 Task: Delete the cells and shift up.
Action: Mouse moved to (73, 184)
Screenshot: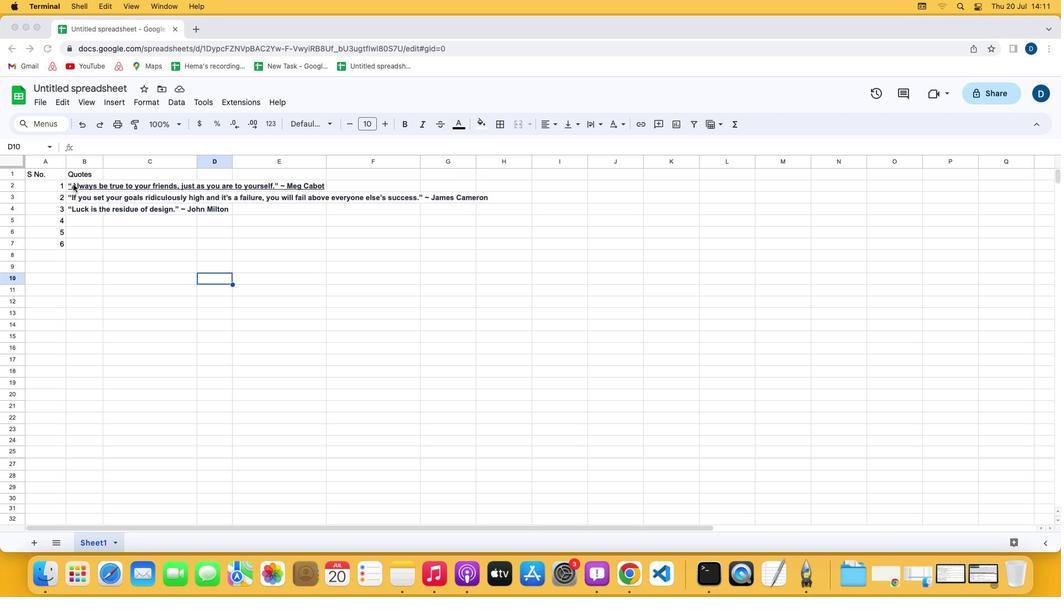 
Action: Mouse pressed left at (73, 184)
Screenshot: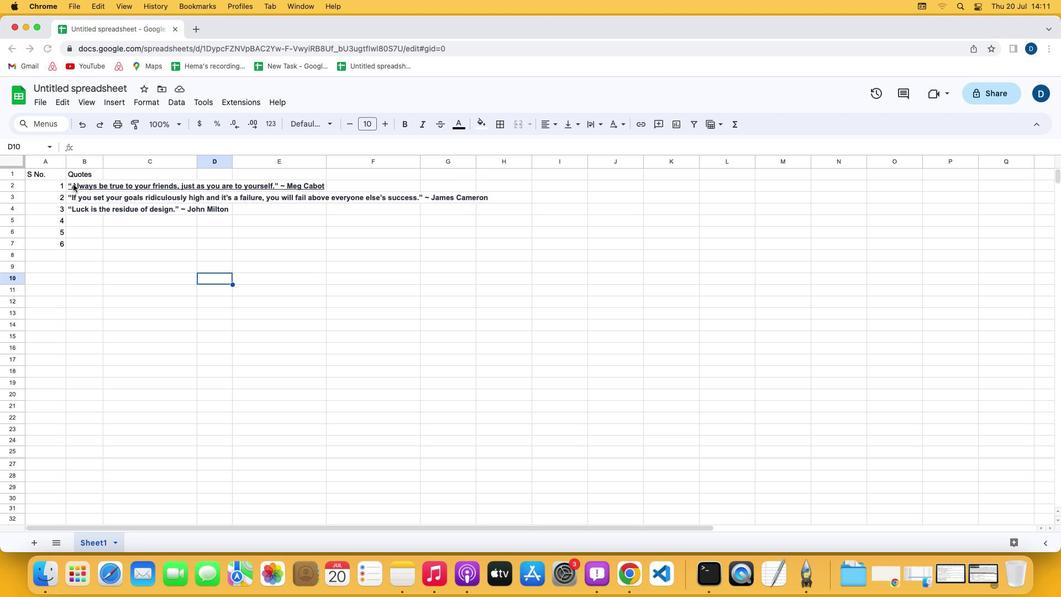 
Action: Mouse moved to (74, 184)
Screenshot: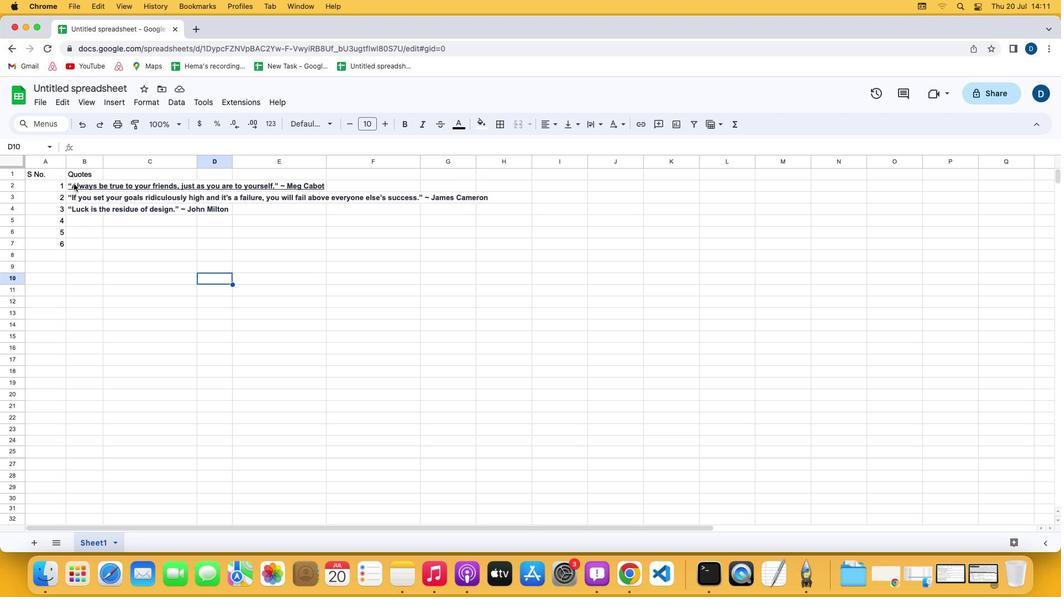 
Action: Mouse pressed left at (74, 184)
Screenshot: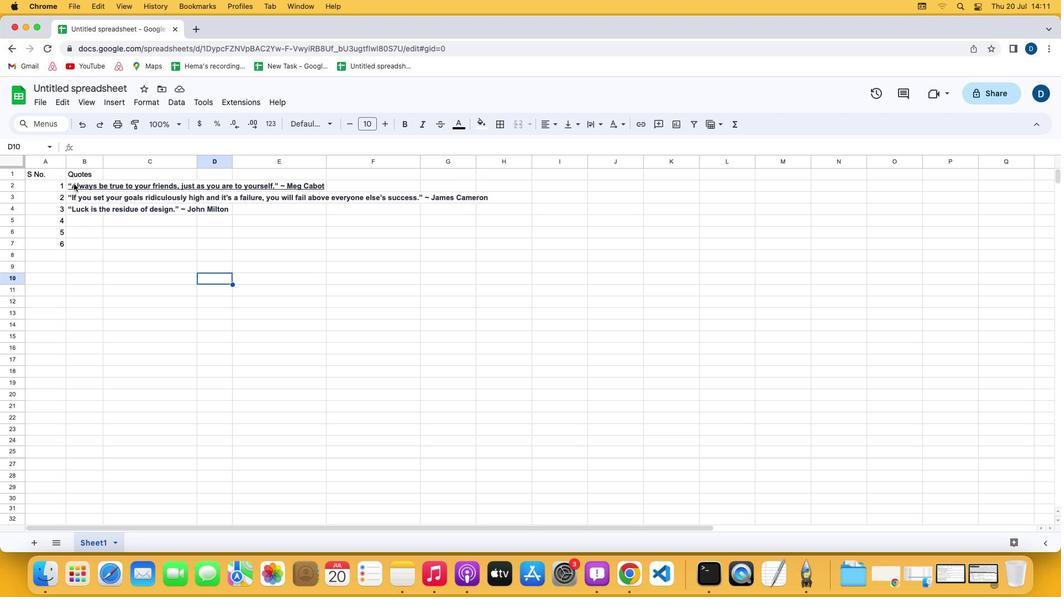 
Action: Mouse moved to (62, 103)
Screenshot: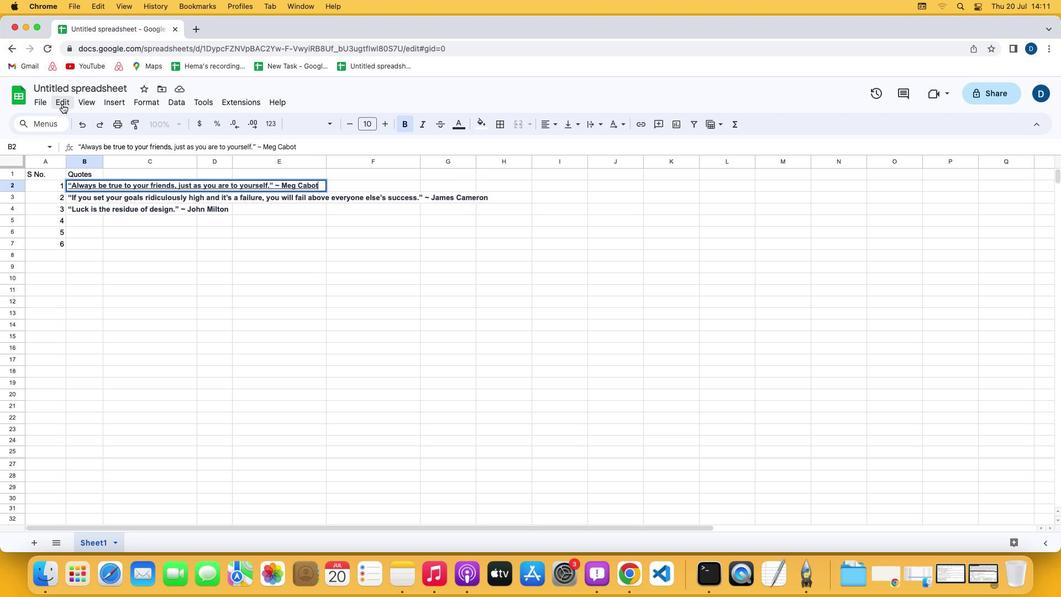 
Action: Mouse pressed left at (62, 103)
Screenshot: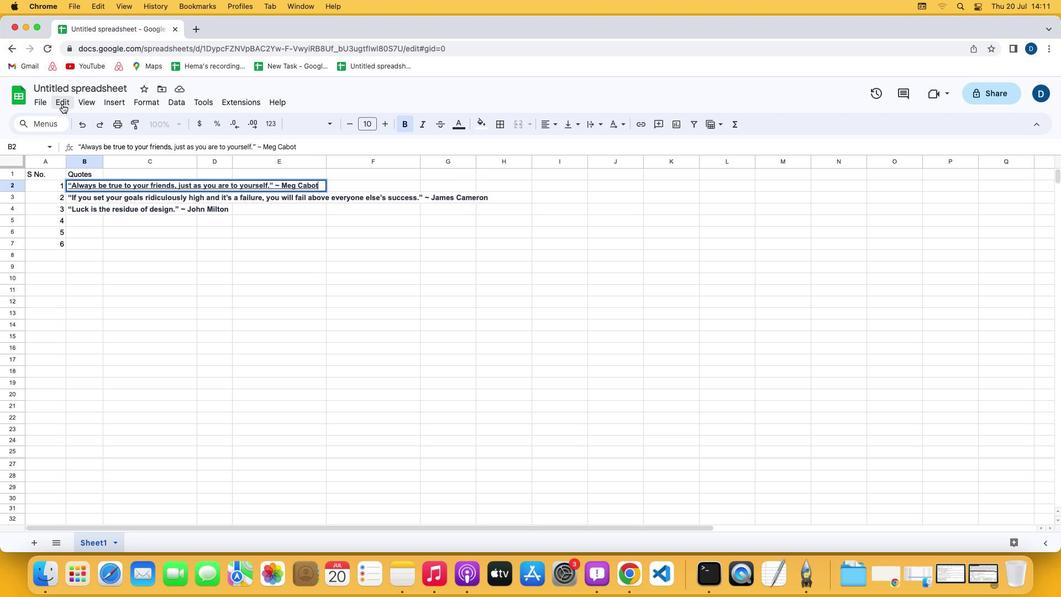 
Action: Mouse moved to (258, 319)
Screenshot: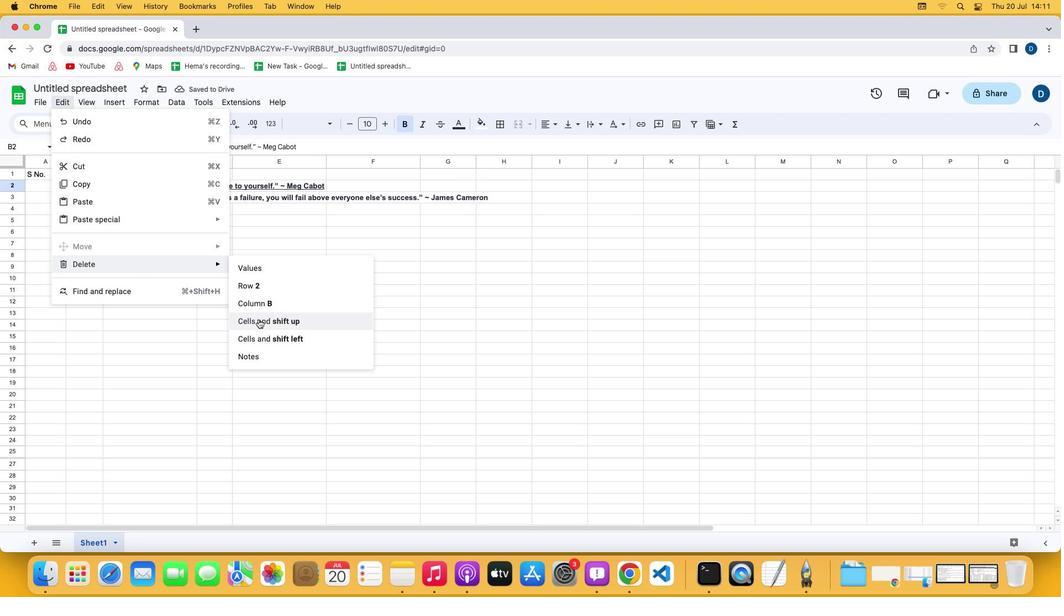
Action: Mouse pressed left at (258, 319)
Screenshot: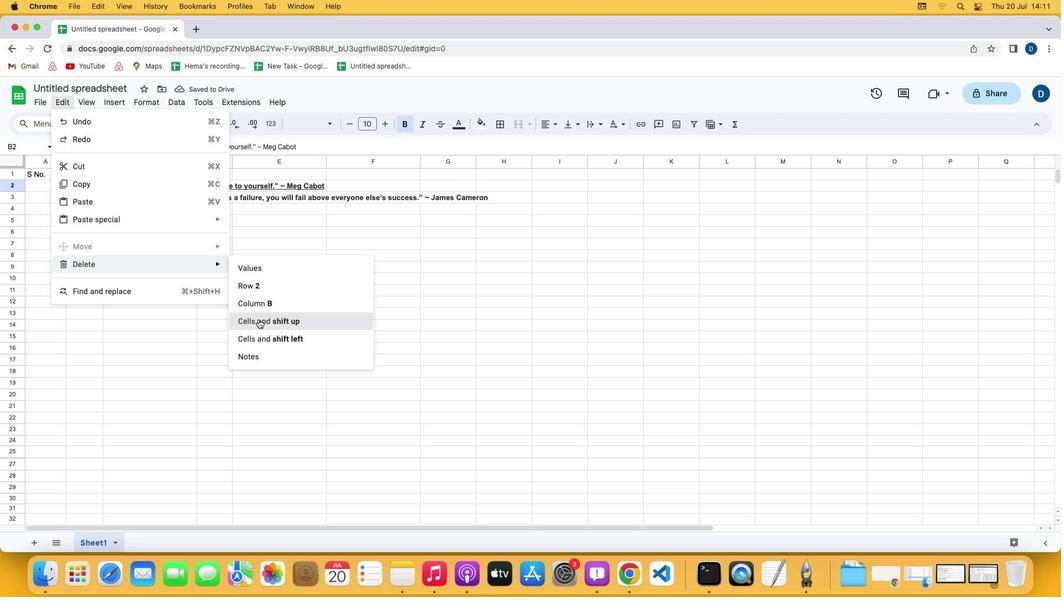 
Action: Mouse moved to (245, 311)
Screenshot: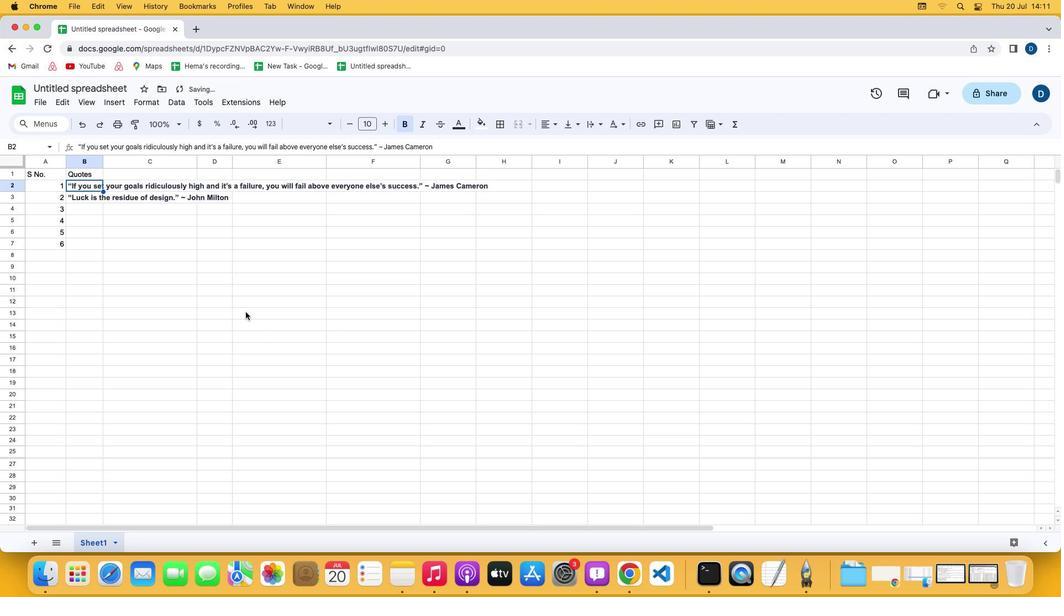 
